Task: In the Contact  Mia.Taylor@Tutanota.com, Log Call and save with description: 'Had a conversation with a lead interested in our support services.'; Select call outcome: 'Busy '; Select call Direction: Inbound; Add date: '5 September, 2023' and time 6:00:PM. Logged in from softage.1@softage.net
Action: Mouse moved to (79, 55)
Screenshot: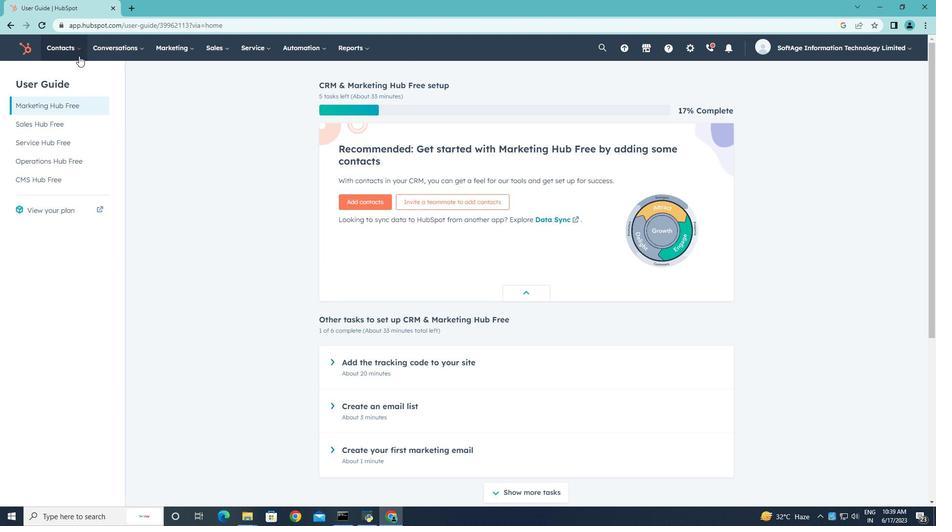 
Action: Mouse pressed left at (79, 55)
Screenshot: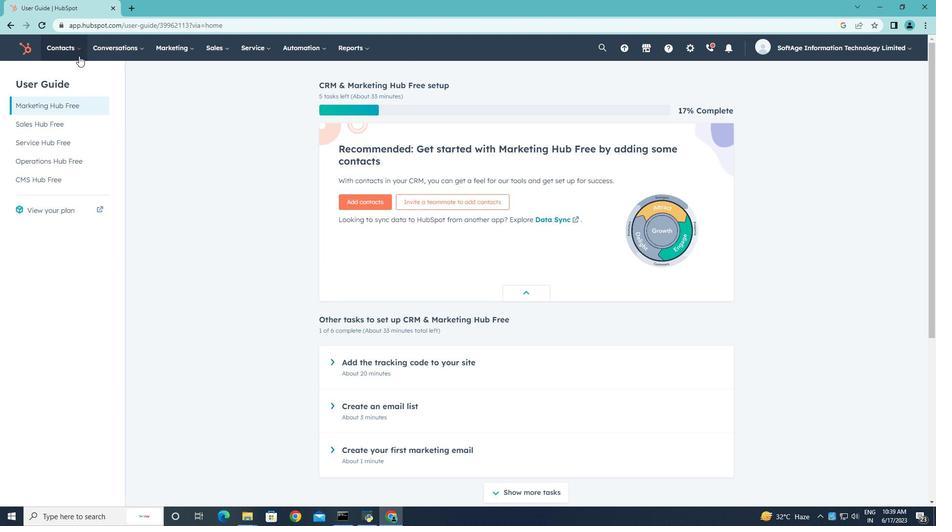 
Action: Mouse moved to (77, 77)
Screenshot: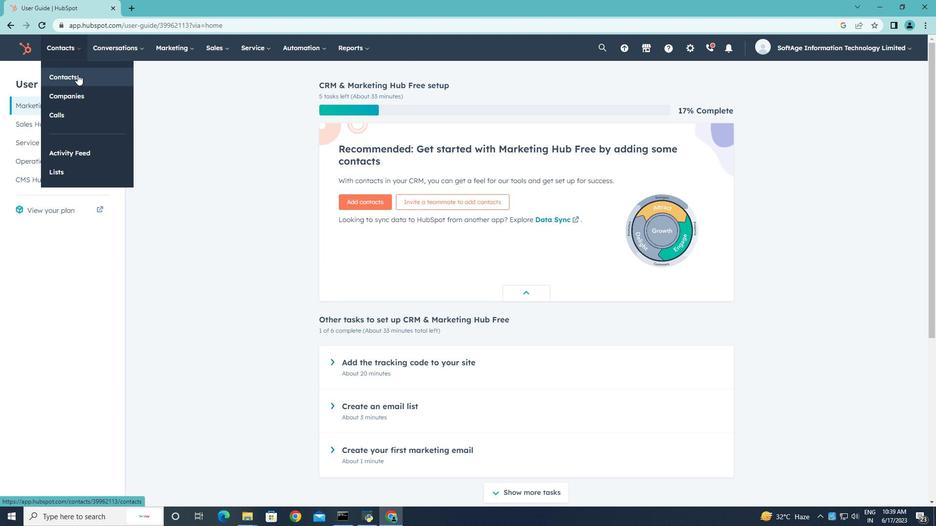 
Action: Mouse pressed left at (77, 77)
Screenshot: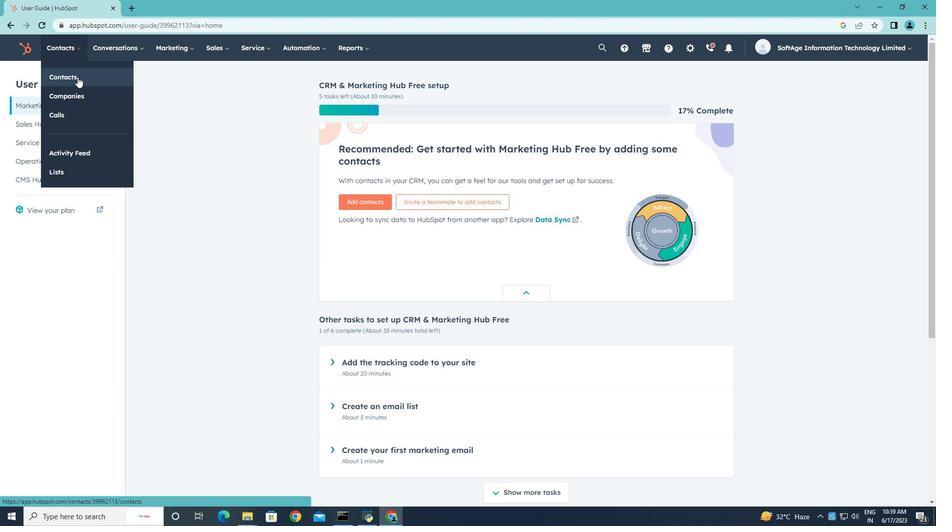 
Action: Mouse moved to (76, 159)
Screenshot: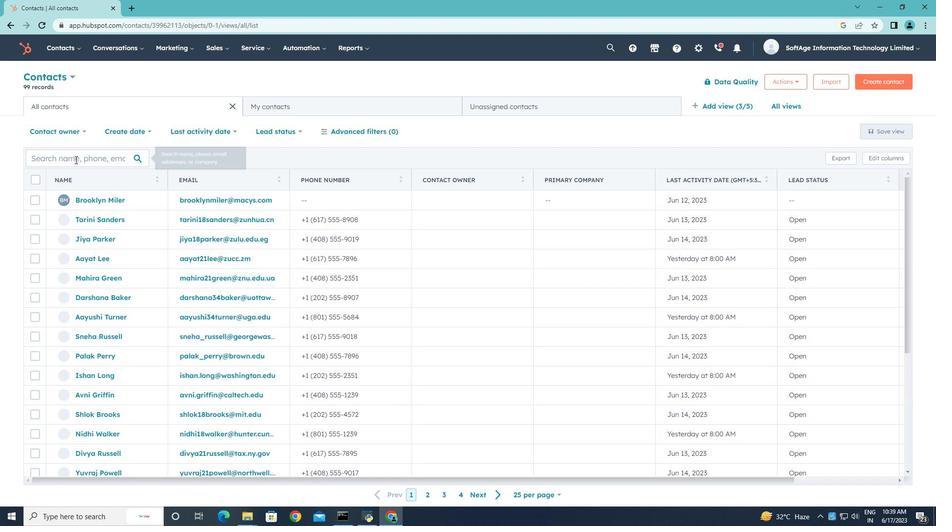 
Action: Mouse pressed left at (76, 159)
Screenshot: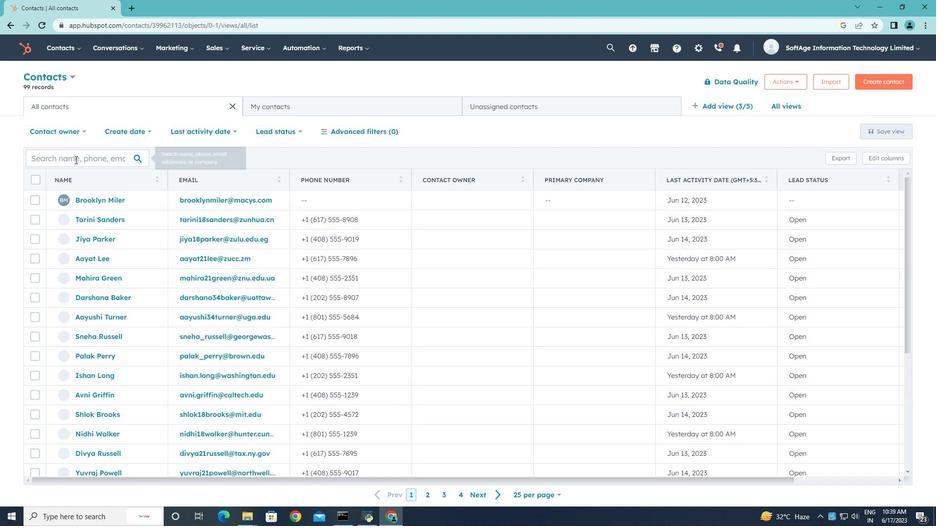 
Action: Key pressed <Key.shift>Mia<Key.space><Key.backspace>.<Key.shift><Key.shift>Taylor<Key.shift>@<Key.shift>Tutanota.com
Screenshot: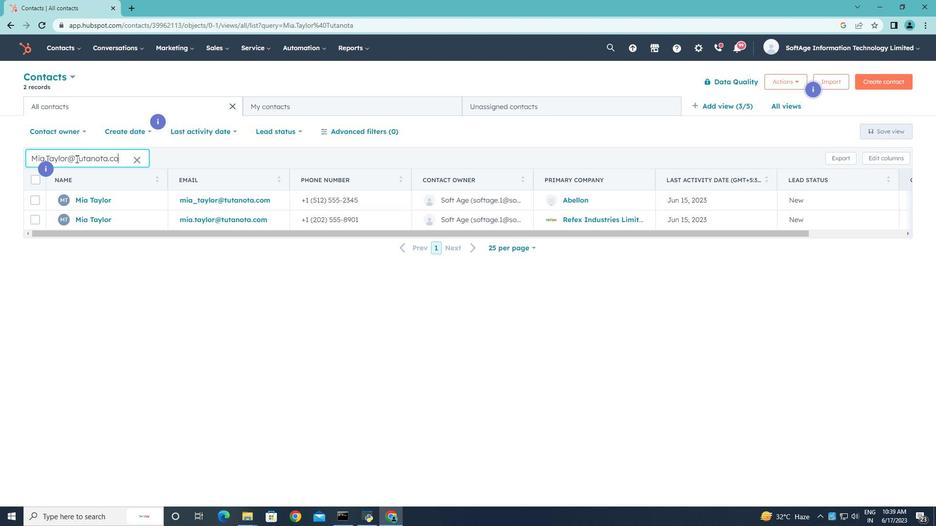 
Action: Mouse moved to (97, 220)
Screenshot: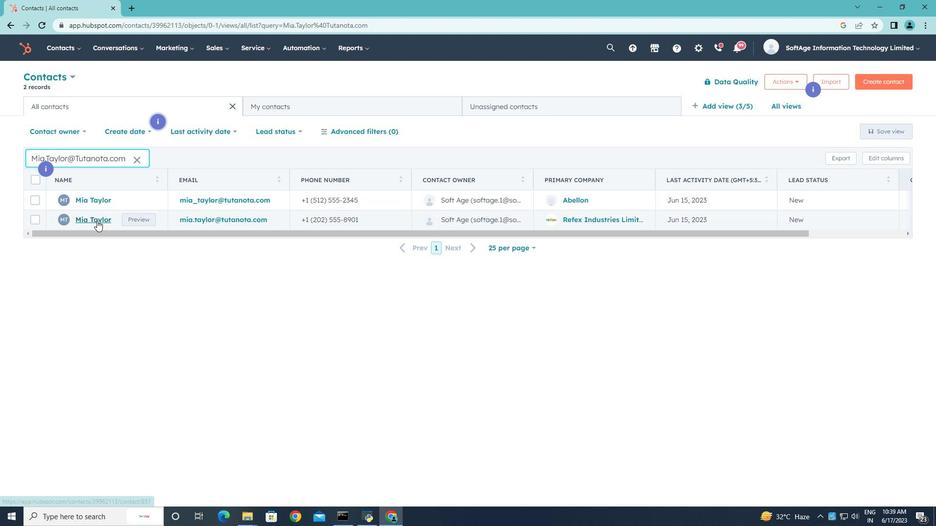 
Action: Mouse pressed left at (97, 220)
Screenshot: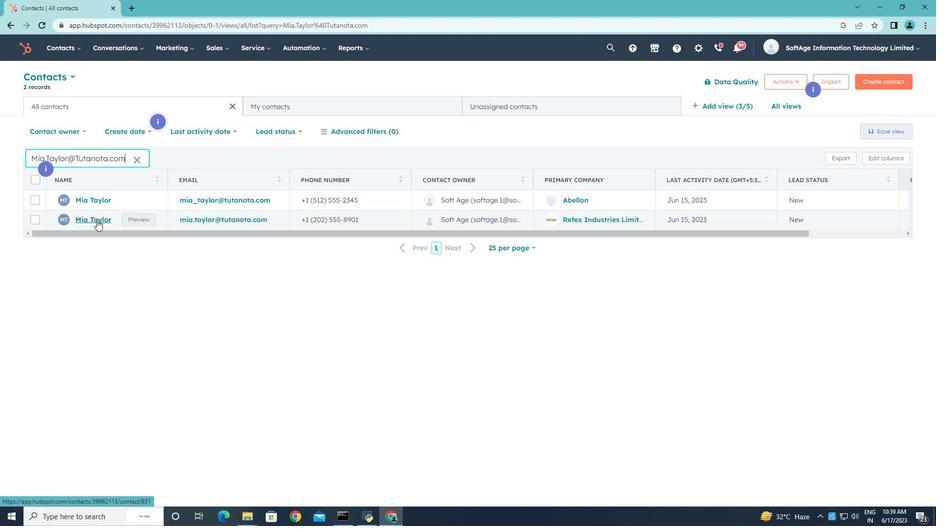 
Action: Mouse moved to (184, 197)
Screenshot: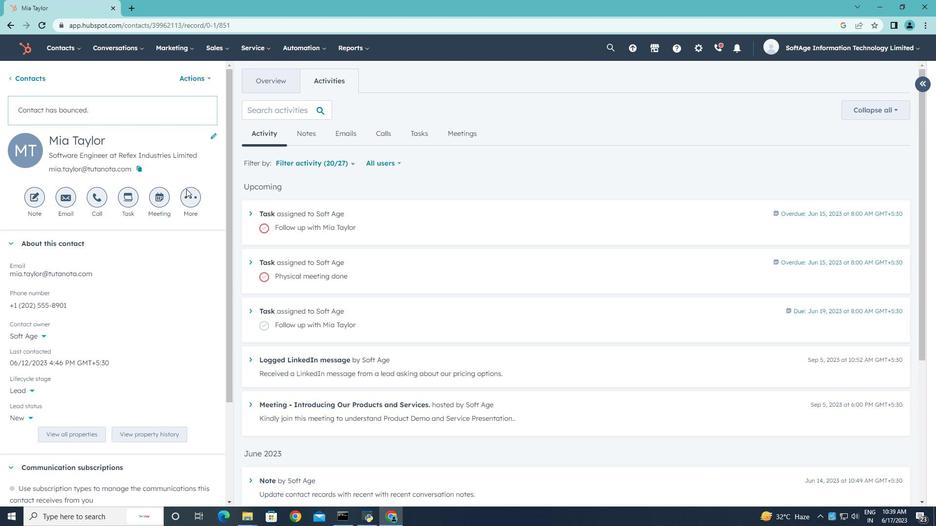 
Action: Mouse pressed left at (184, 197)
Screenshot: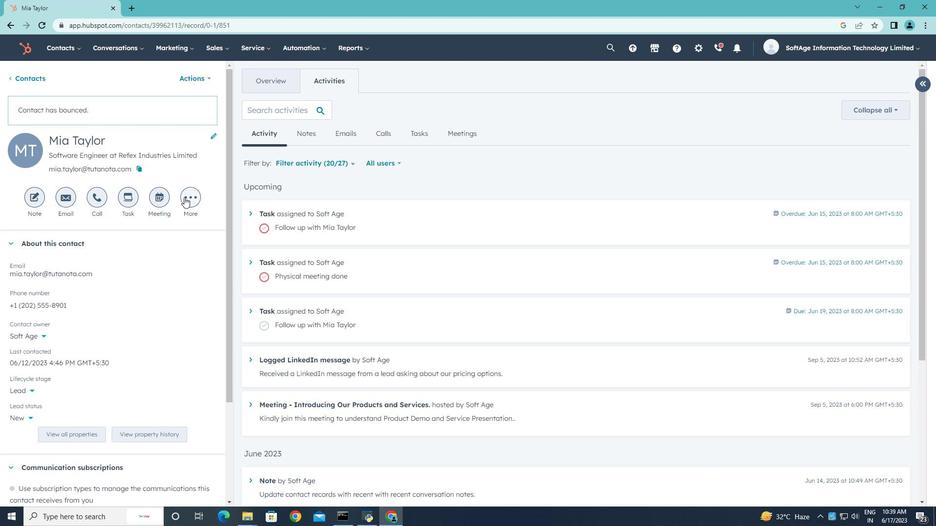 
Action: Mouse moved to (194, 274)
Screenshot: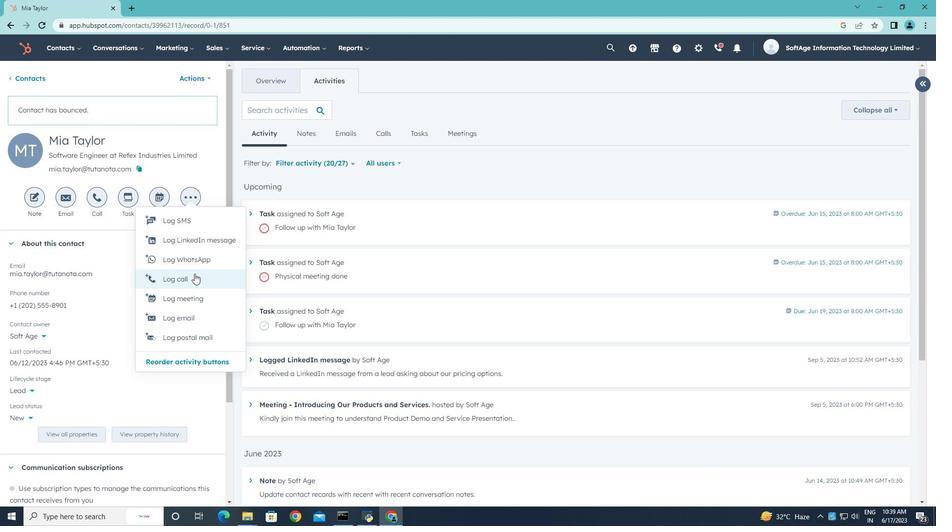 
Action: Mouse pressed left at (194, 274)
Screenshot: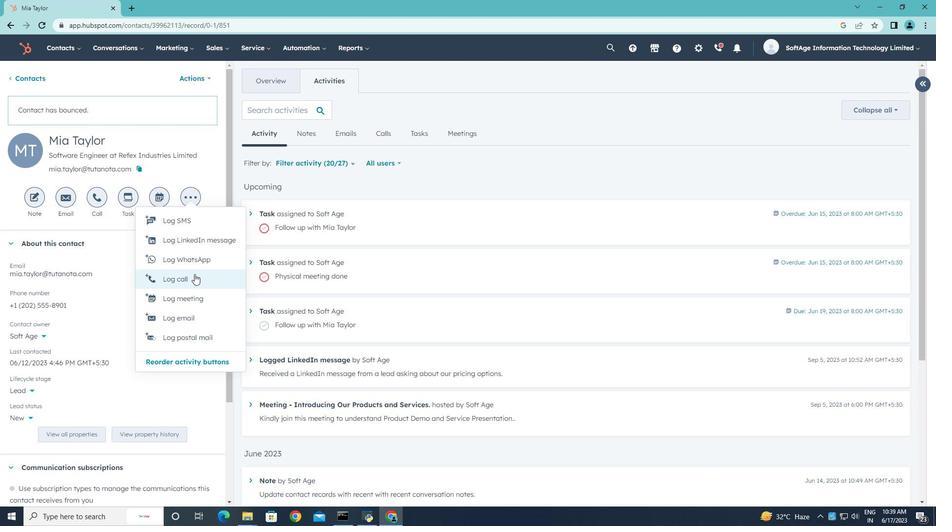 
Action: Key pressed <Key.shift>Had<Key.space>a<Key.space>conversation<Key.space>with<Key.space>a<Key.space>lead<Key.space>interested<Key.space>in<Key.space>our<Key.space>suoo<Key.backspace><Key.backspace>pport<Key.space>services.
Screenshot: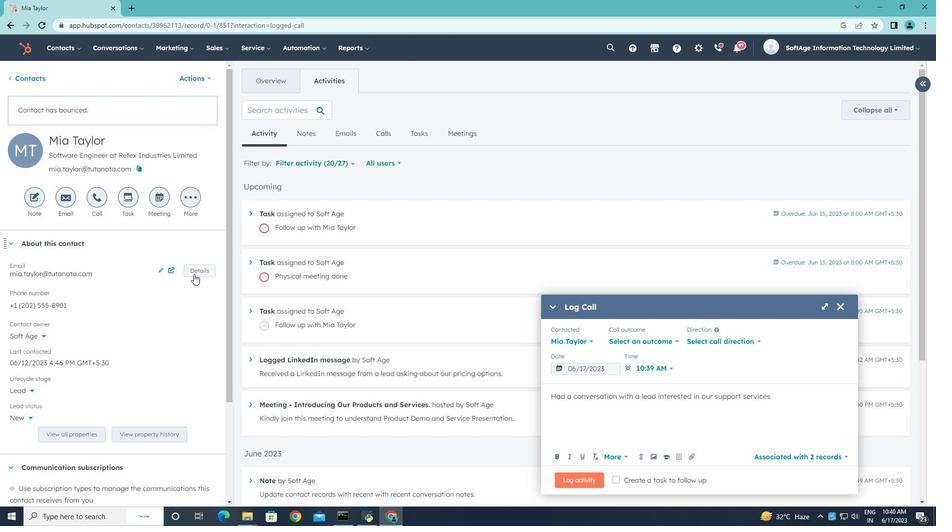 
Action: Mouse moved to (675, 340)
Screenshot: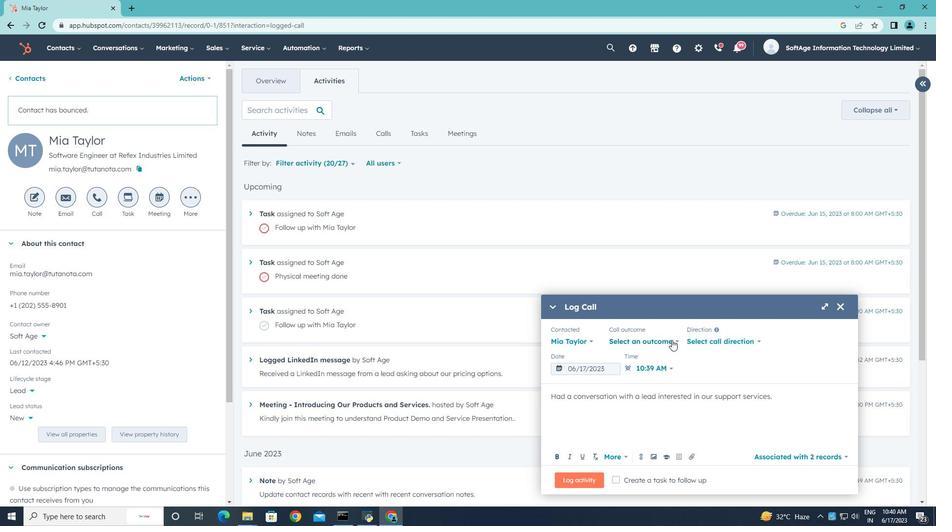 
Action: Mouse pressed left at (675, 340)
Screenshot: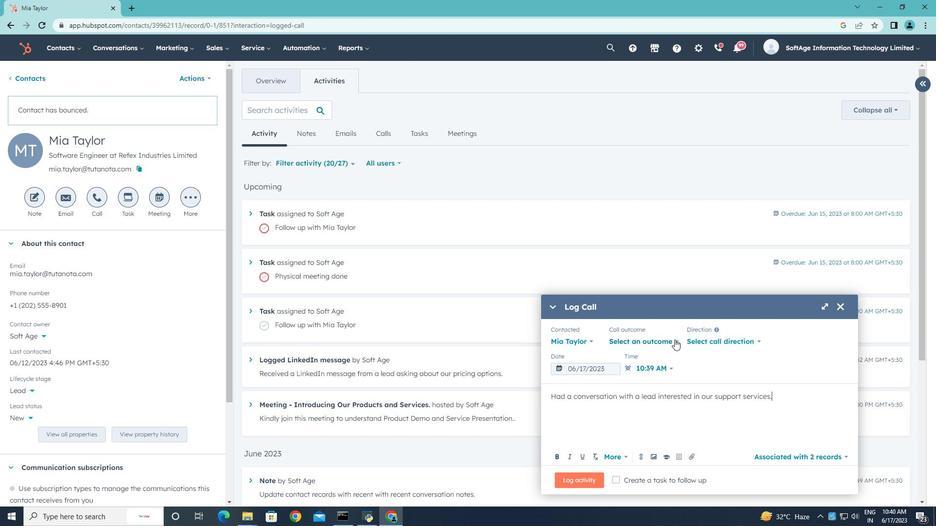 
Action: Mouse moved to (639, 369)
Screenshot: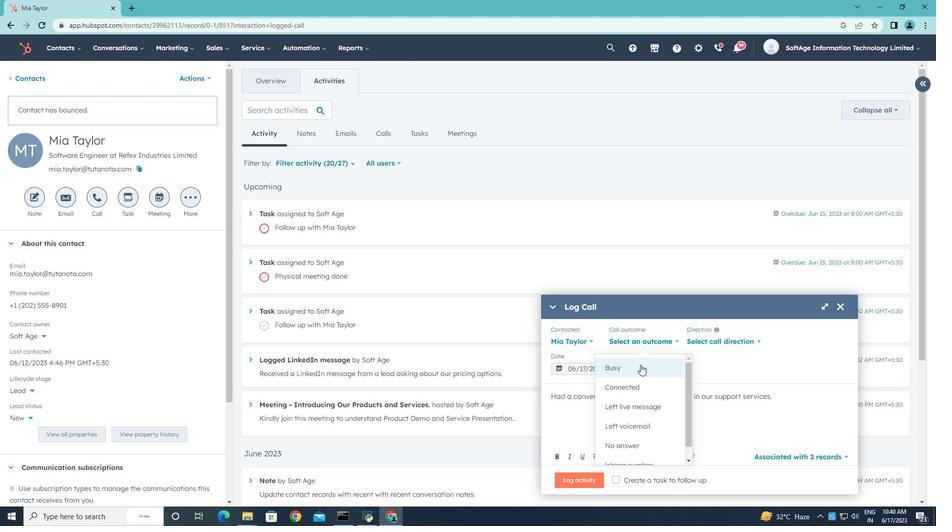 
Action: Mouse pressed left at (639, 369)
Screenshot: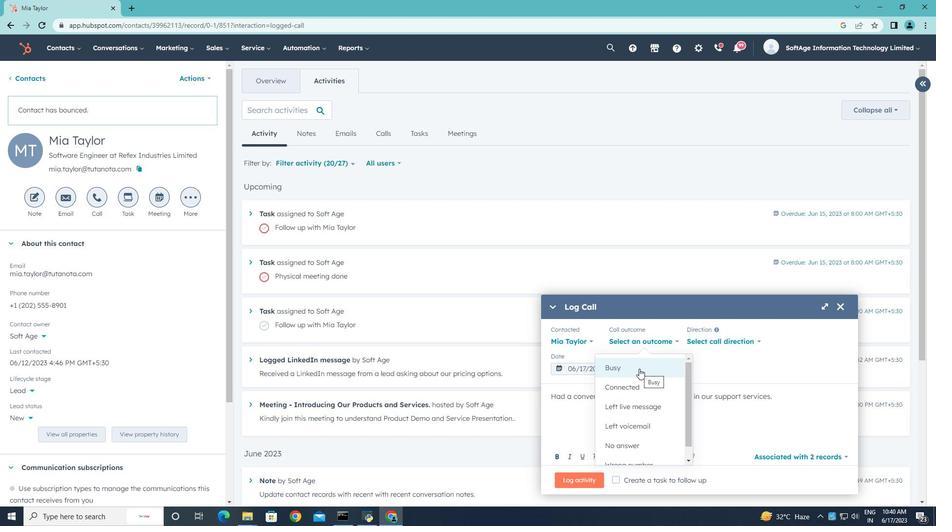 
Action: Mouse moved to (709, 342)
Screenshot: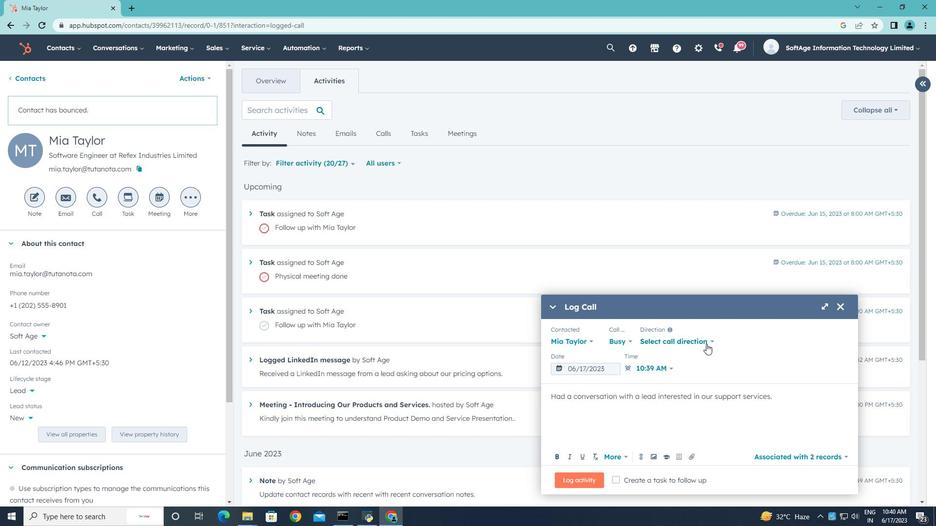 
Action: Mouse pressed left at (709, 342)
Screenshot: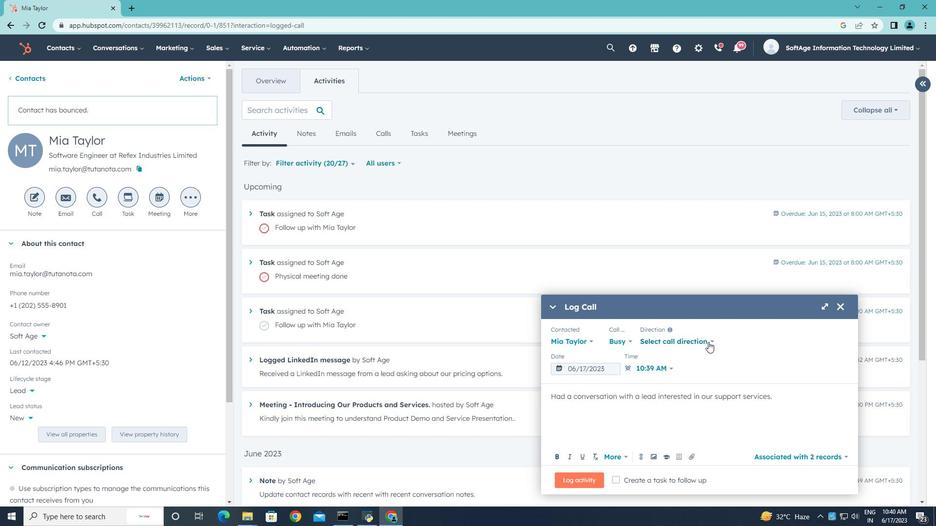 
Action: Mouse moved to (685, 366)
Screenshot: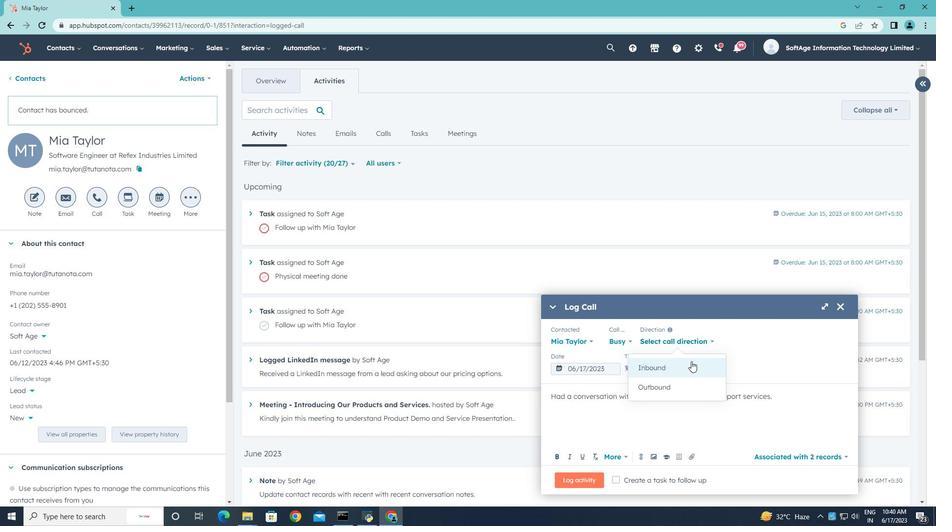 
Action: Mouse pressed left at (685, 366)
Screenshot: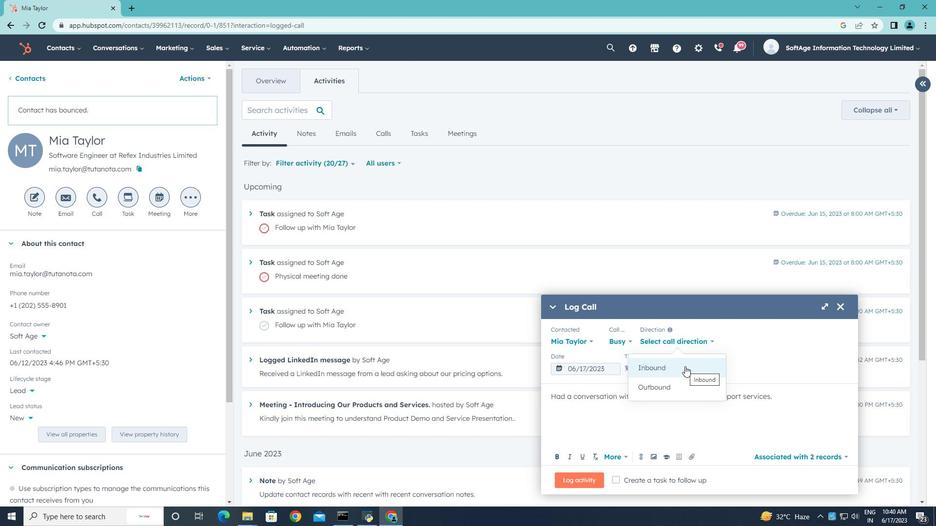 
Action: Mouse moved to (758, 344)
Screenshot: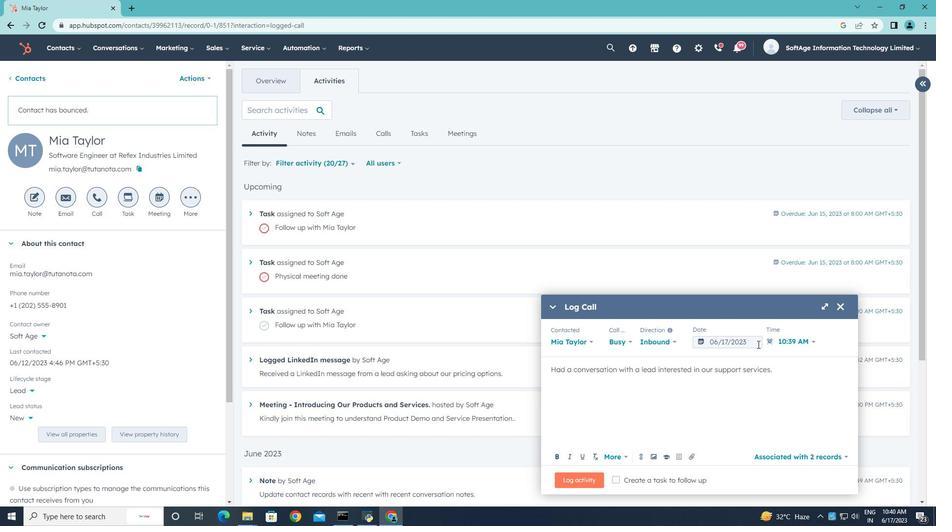 
Action: Mouse pressed left at (758, 344)
Screenshot: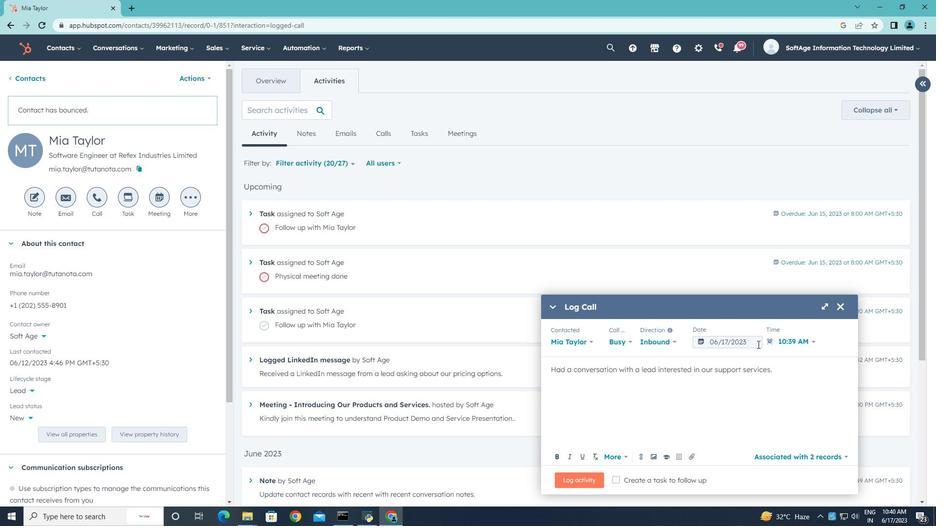 
Action: Mouse moved to (823, 185)
Screenshot: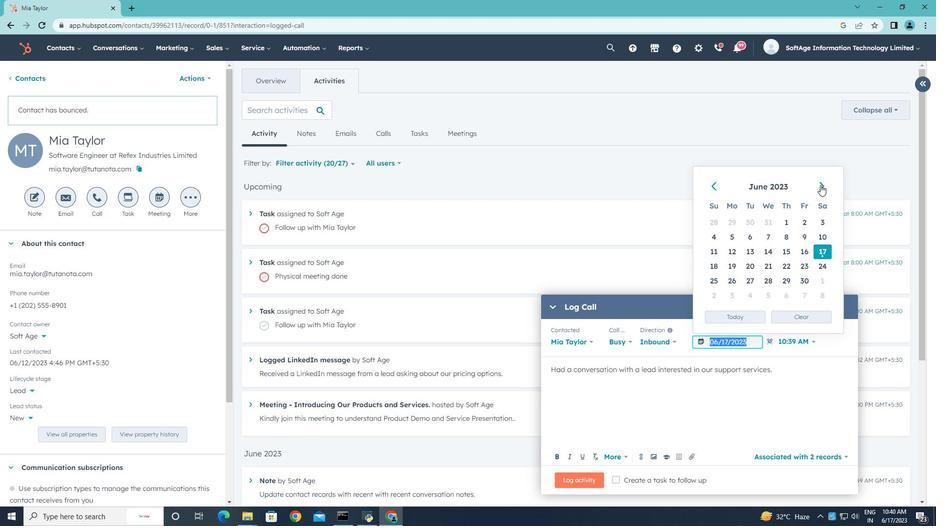 
Action: Mouse pressed left at (823, 185)
Screenshot: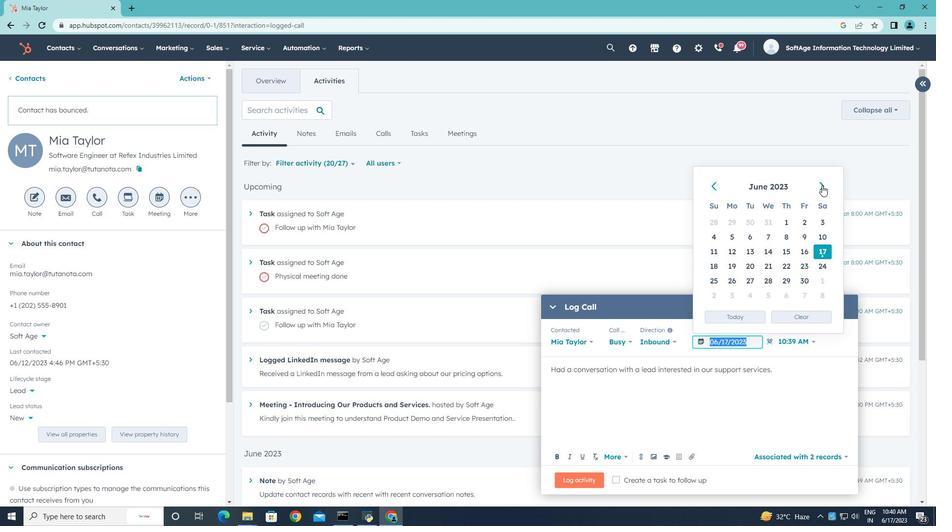 
Action: Mouse pressed left at (823, 185)
Screenshot: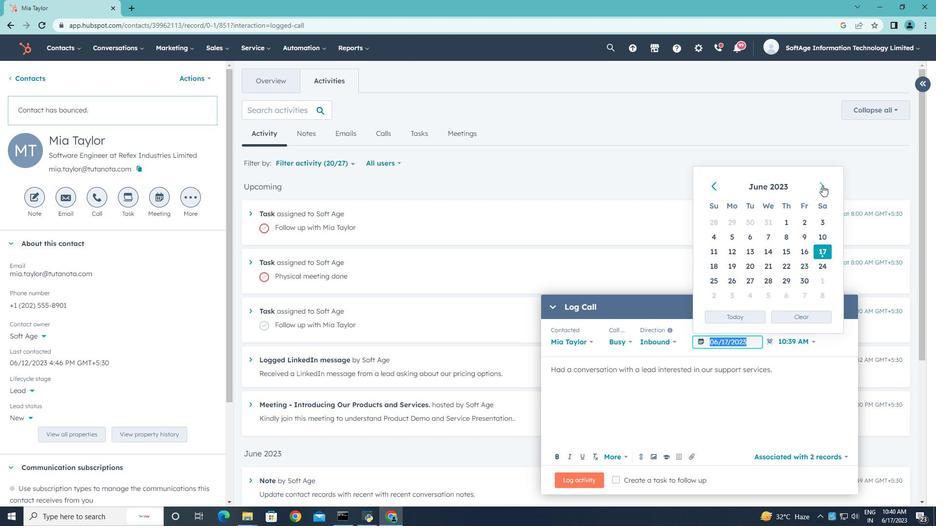 
Action: Mouse pressed left at (823, 185)
Screenshot: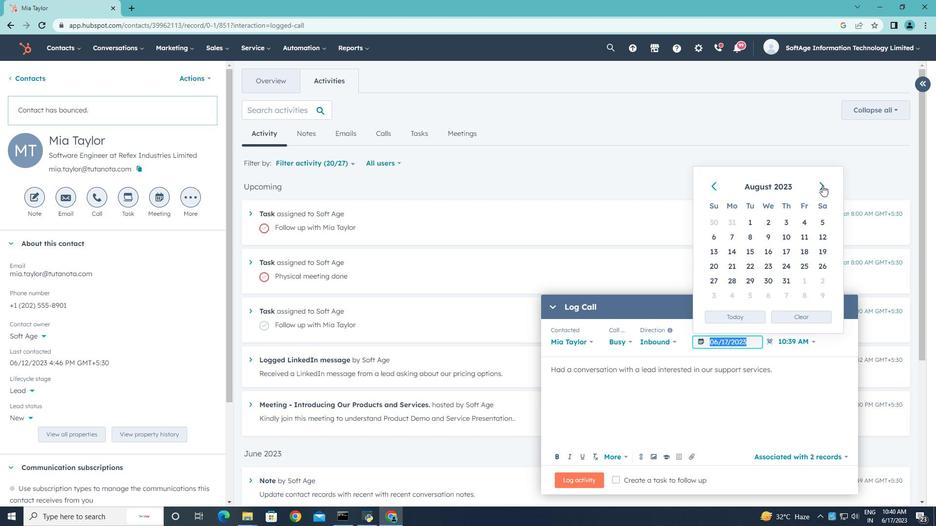 
Action: Mouse moved to (752, 236)
Screenshot: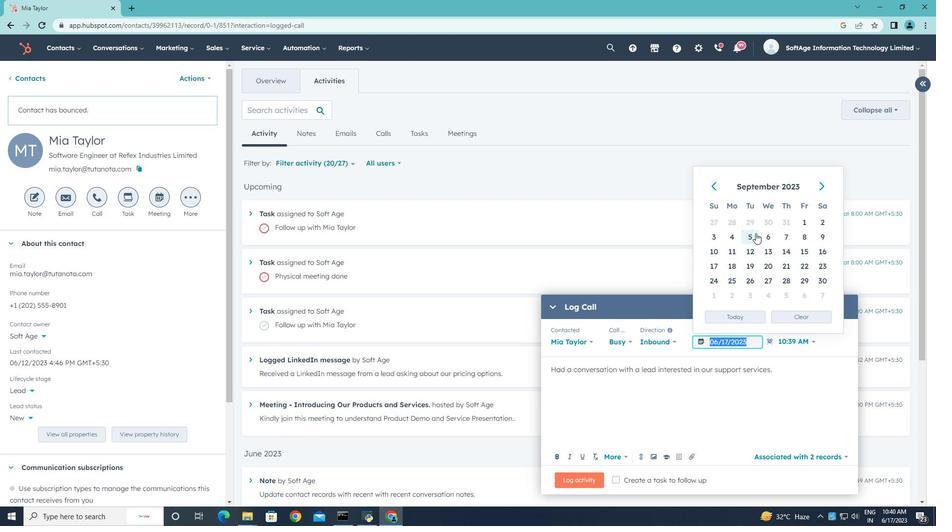 
Action: Mouse pressed left at (752, 236)
Screenshot: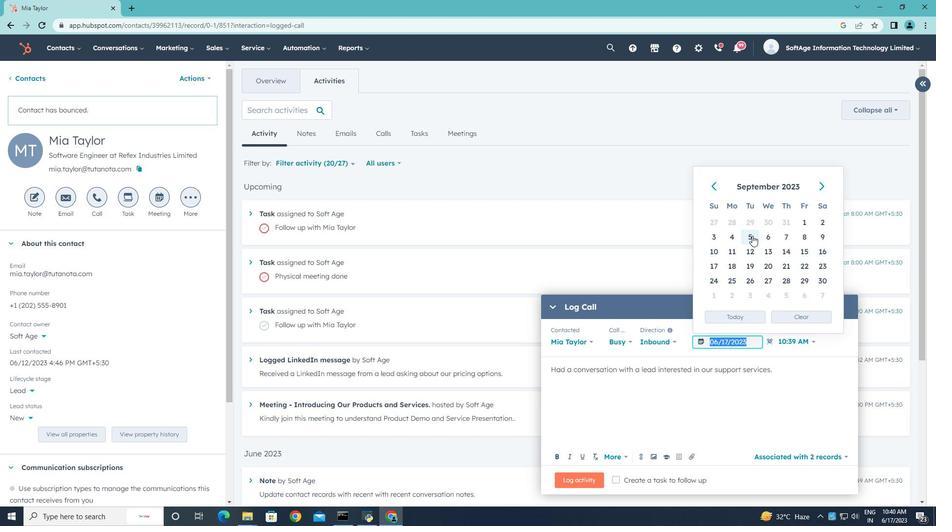 
Action: Mouse moved to (814, 341)
Screenshot: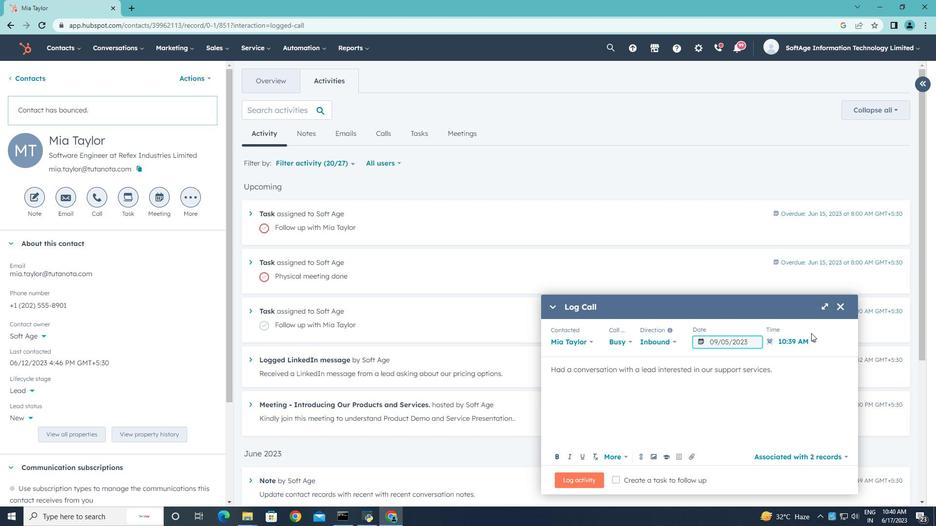 
Action: Mouse pressed left at (814, 341)
Screenshot: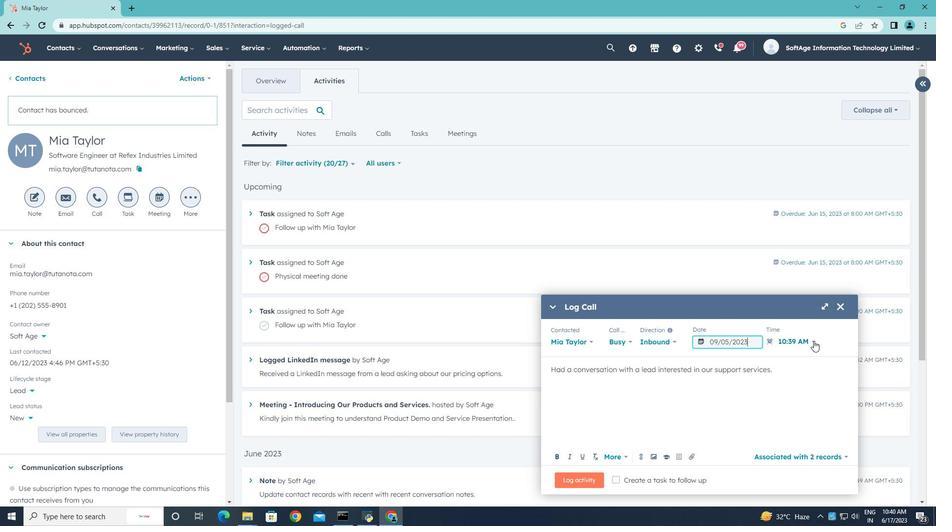 
Action: Mouse moved to (788, 423)
Screenshot: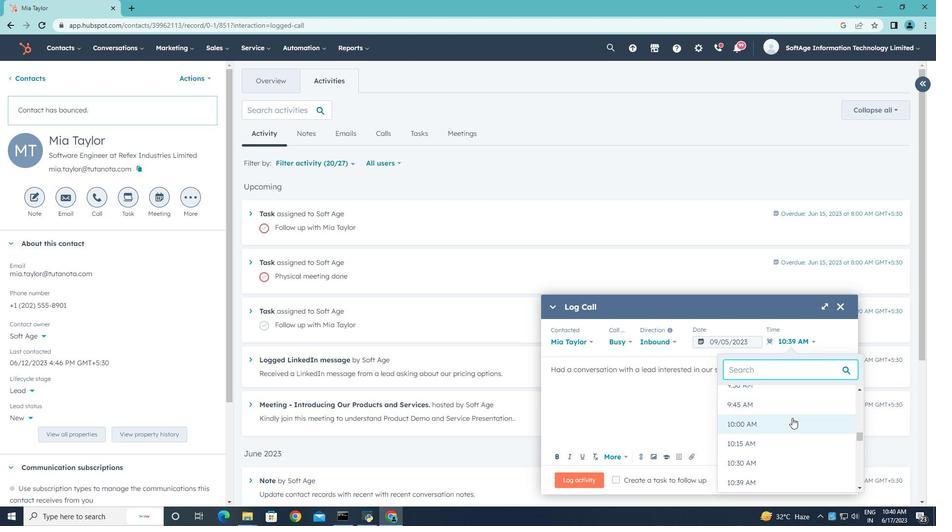 
Action: Mouse scrolled (788, 422) with delta (0, 0)
Screenshot: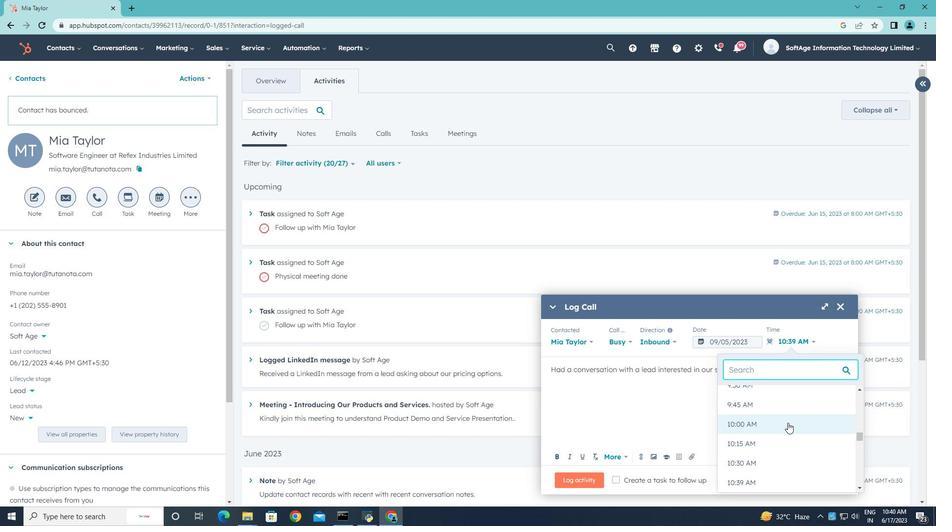 
Action: Mouse scrolled (788, 422) with delta (0, 0)
Screenshot: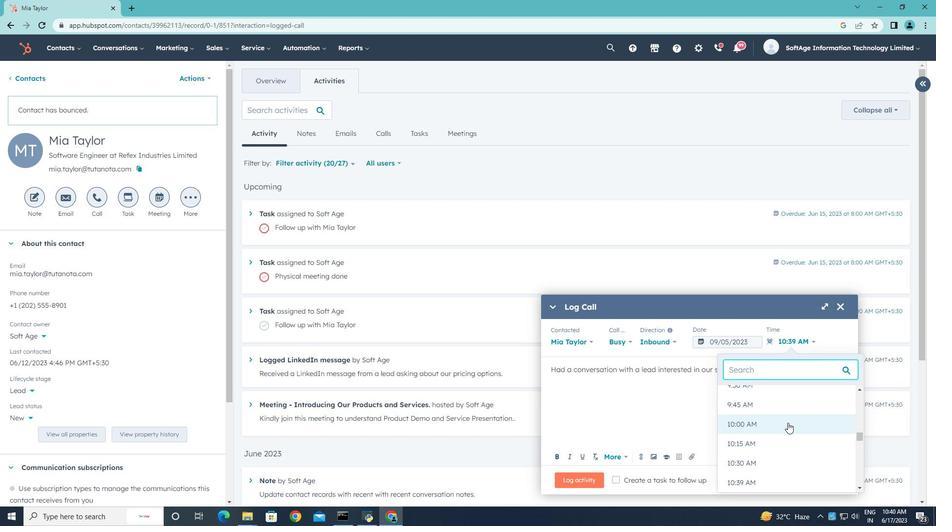 
Action: Mouse scrolled (788, 422) with delta (0, 0)
Screenshot: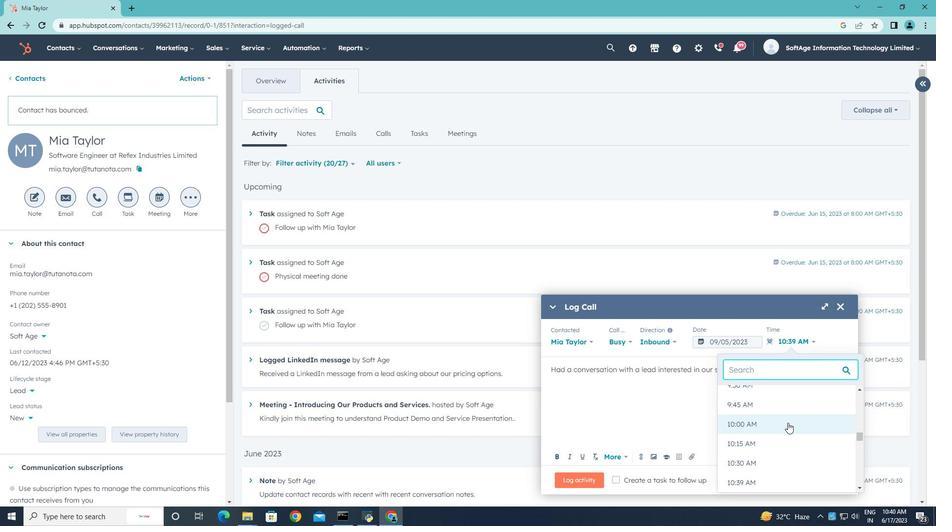 
Action: Mouse scrolled (788, 422) with delta (0, 0)
Screenshot: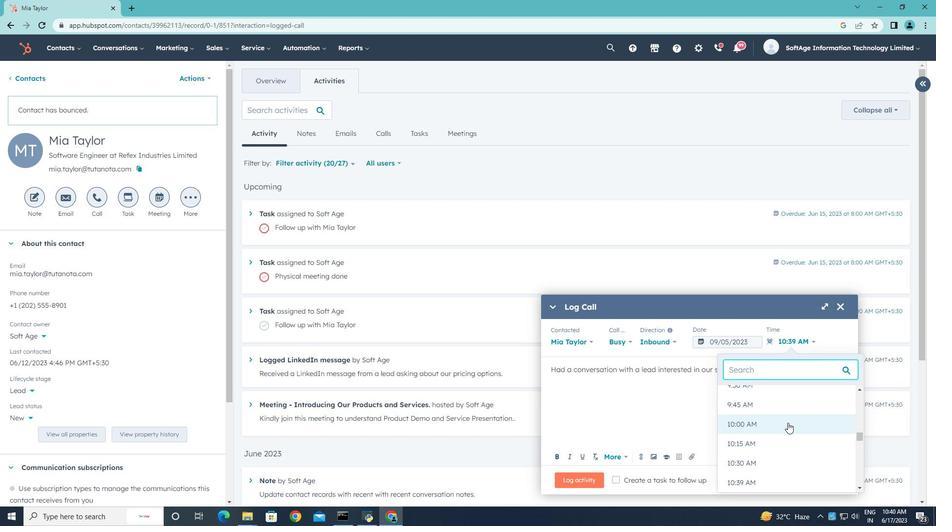 
Action: Mouse scrolled (788, 422) with delta (0, 0)
Screenshot: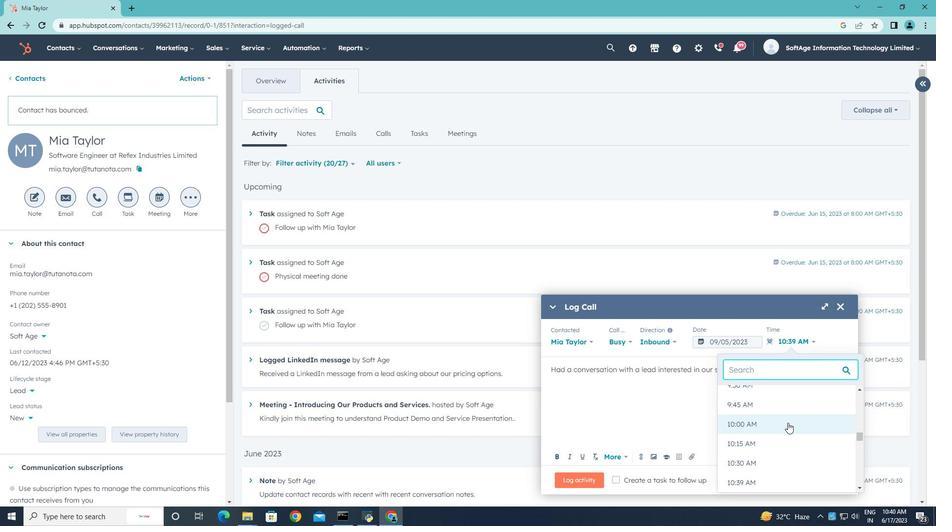 
Action: Mouse scrolled (788, 422) with delta (0, 0)
Screenshot: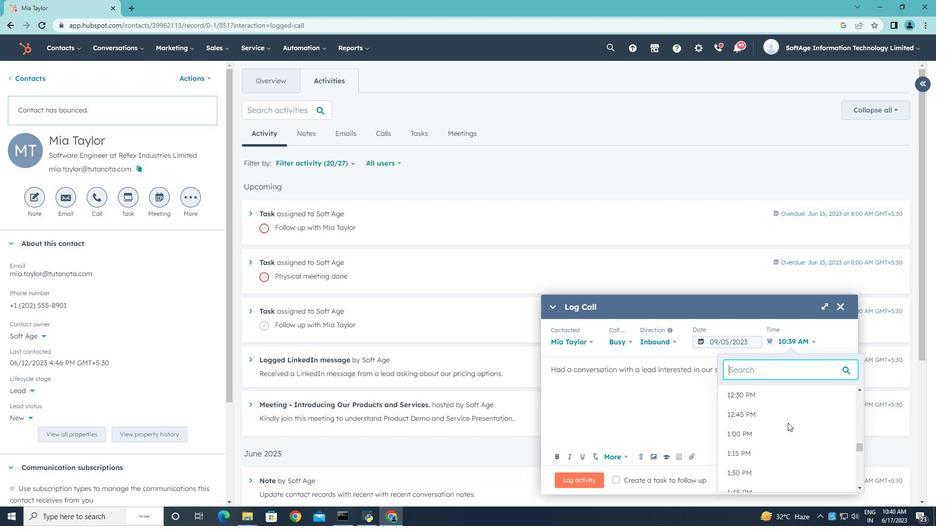 
Action: Mouse scrolled (788, 422) with delta (0, 0)
Screenshot: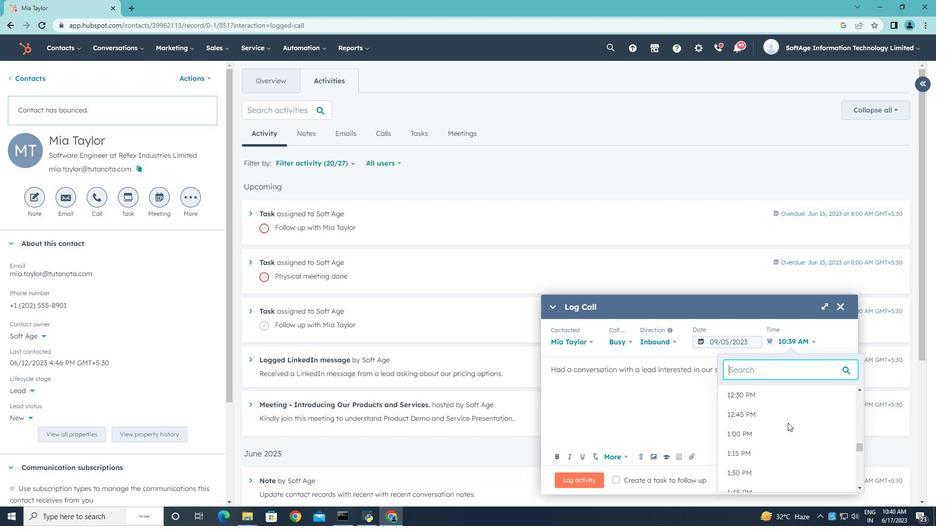 
Action: Mouse scrolled (788, 422) with delta (0, 0)
Screenshot: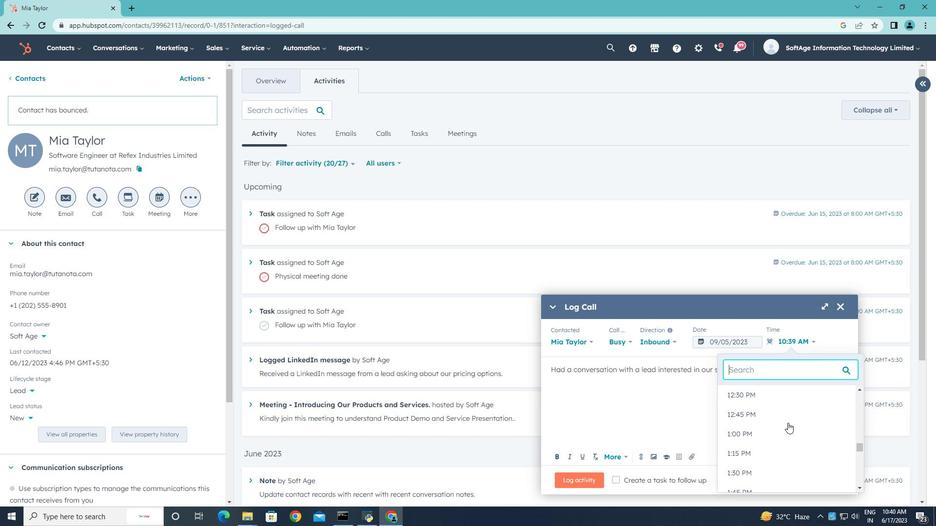 
Action: Mouse scrolled (788, 422) with delta (0, 0)
Screenshot: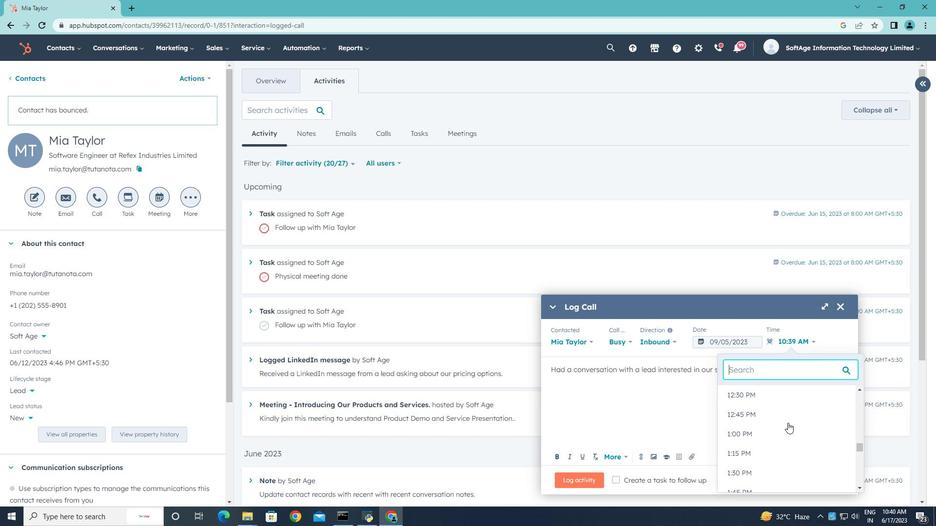 
Action: Mouse scrolled (788, 422) with delta (0, 0)
Screenshot: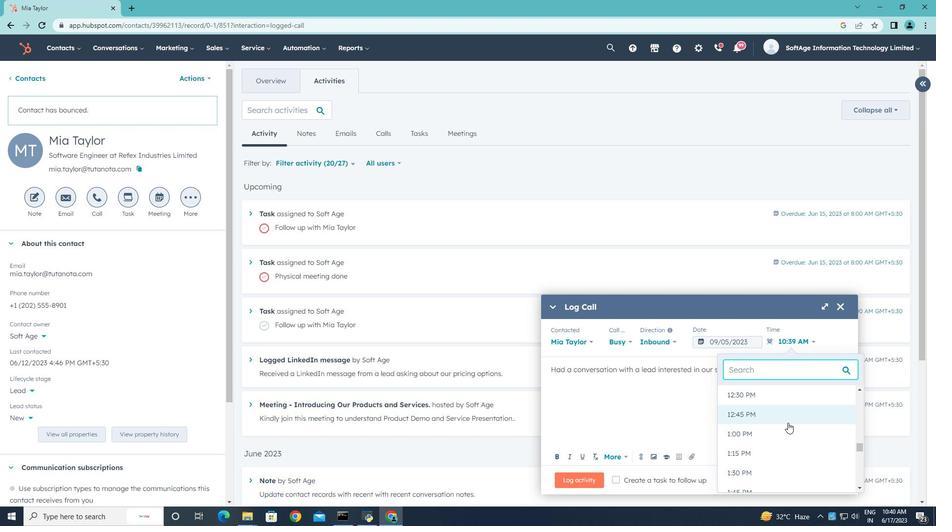 
Action: Mouse scrolled (788, 422) with delta (0, 0)
Screenshot: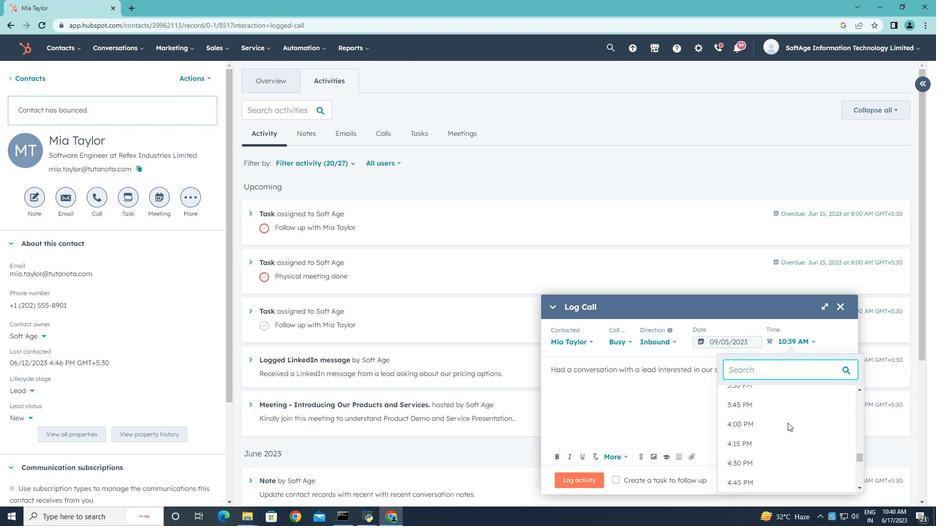 
Action: Mouse scrolled (788, 422) with delta (0, 0)
Screenshot: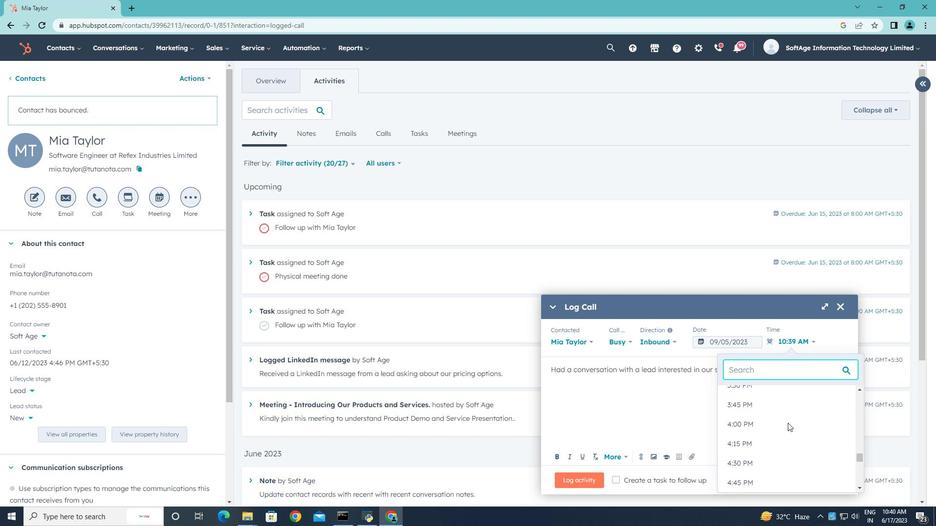 
Action: Mouse scrolled (788, 422) with delta (0, 0)
Screenshot: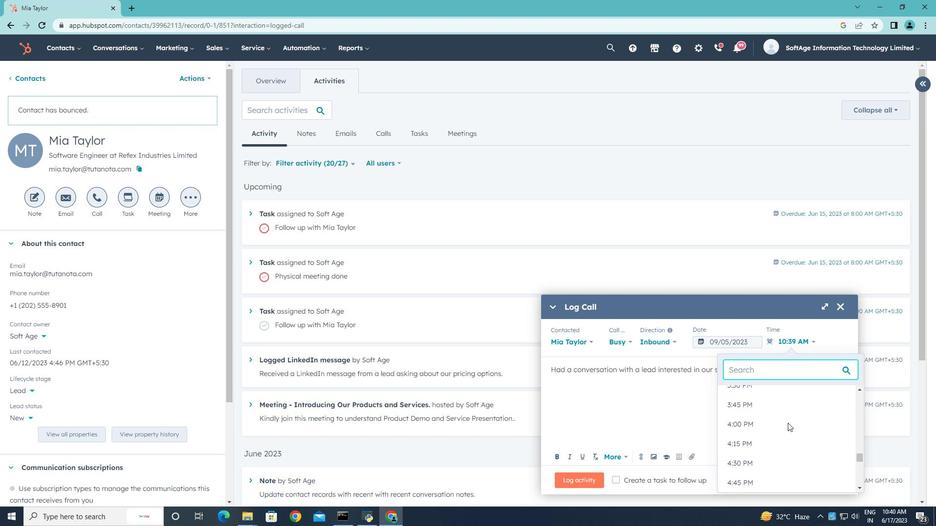 
Action: Mouse scrolled (788, 422) with delta (0, 0)
Screenshot: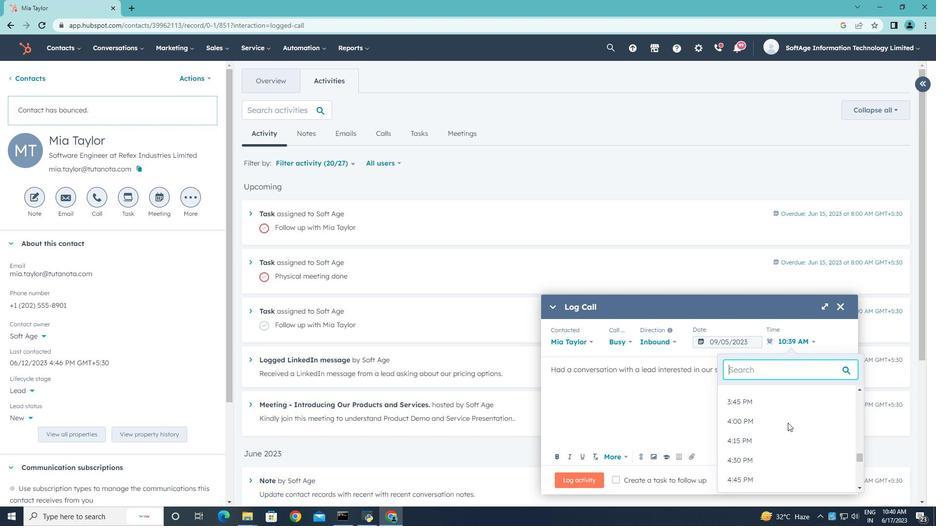 
Action: Mouse moved to (787, 391)
Screenshot: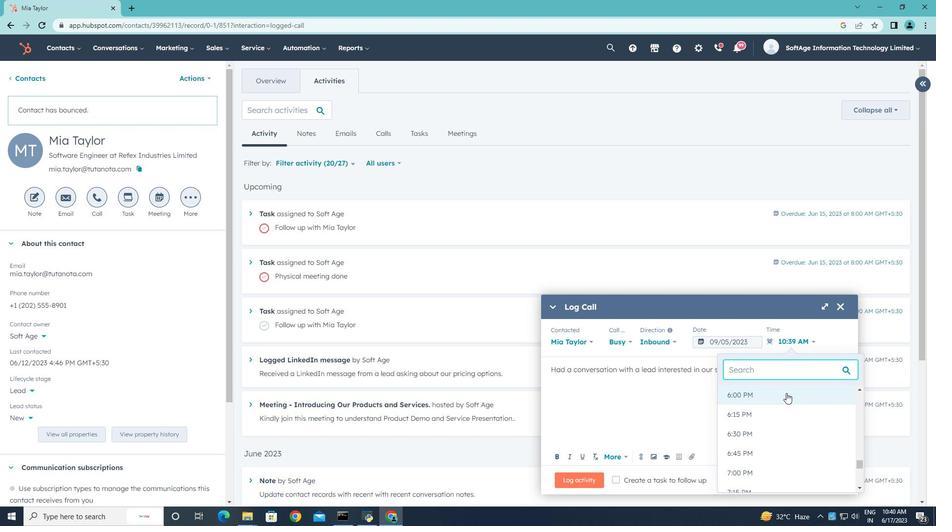 
Action: Mouse pressed left at (787, 391)
Screenshot: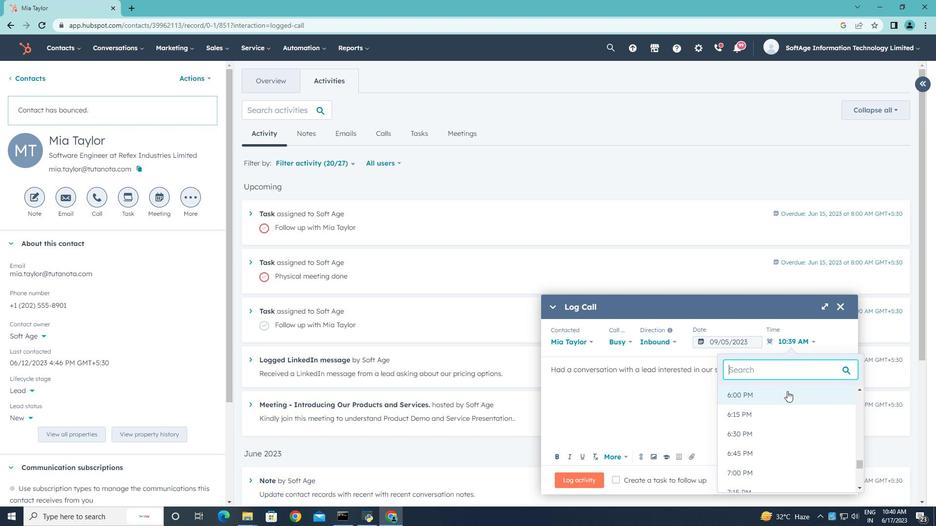 
Action: Mouse moved to (590, 478)
Screenshot: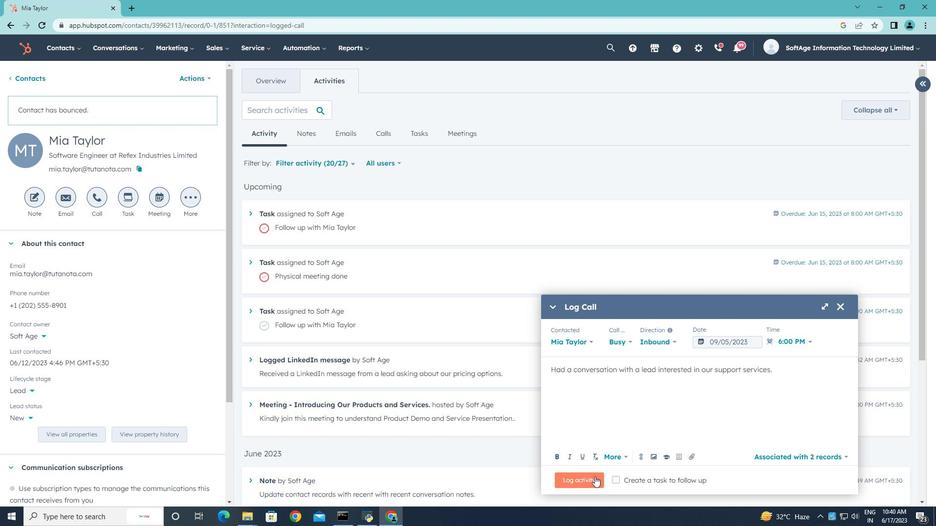 
Action: Mouse pressed left at (590, 478)
Screenshot: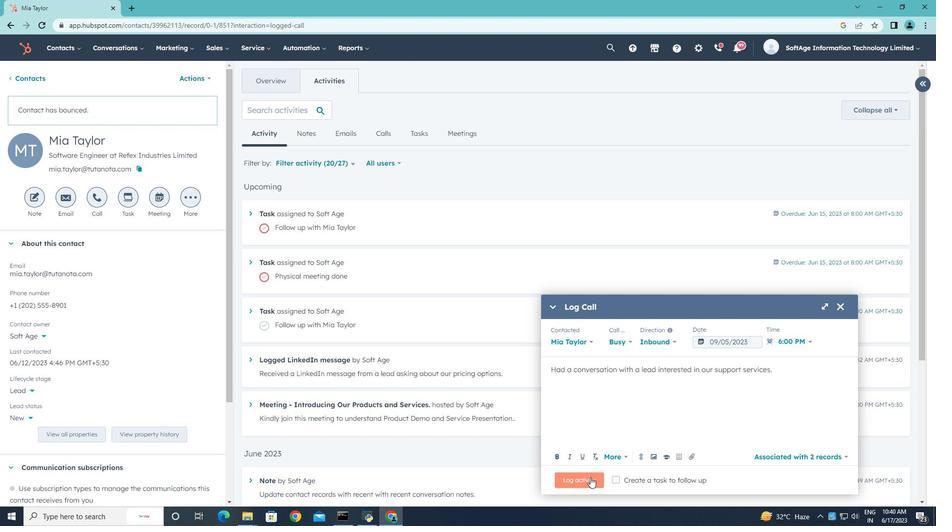 
